 Task: Add Sprouts Cranberry + D-Mannose to the cart.
Action: Mouse moved to (18, 90)
Screenshot: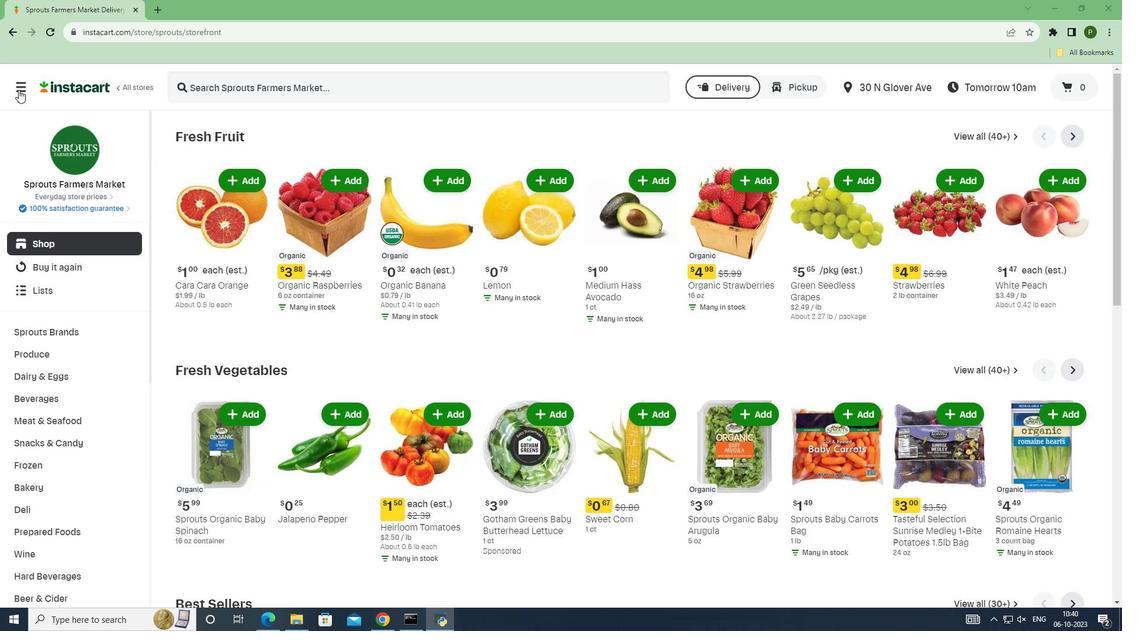 
Action: Mouse pressed left at (18, 90)
Screenshot: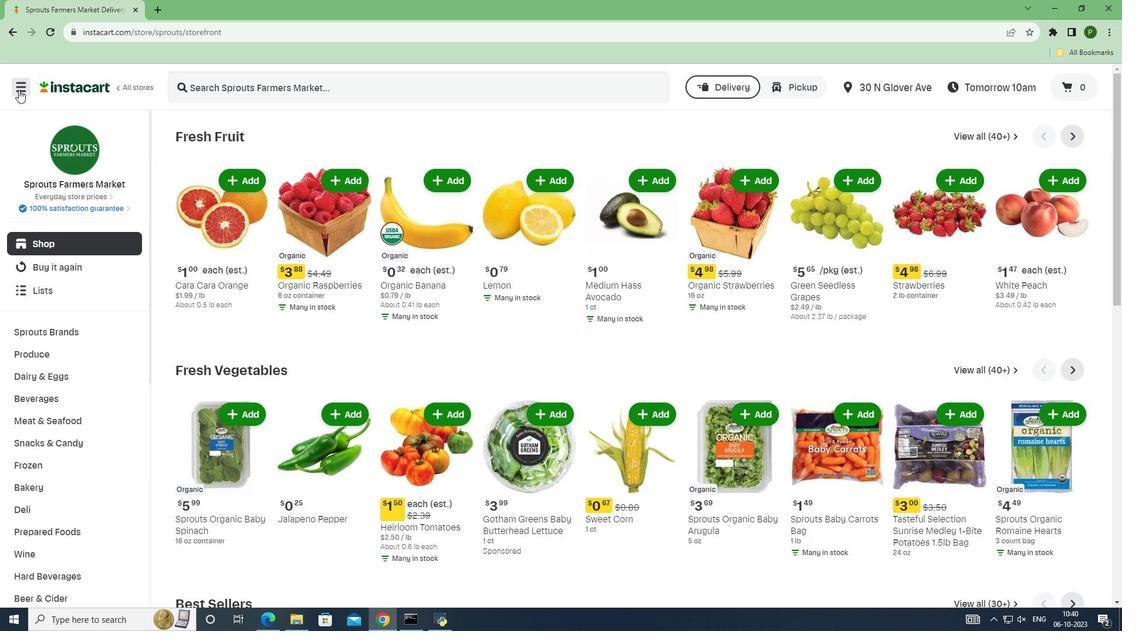 
Action: Mouse moved to (66, 308)
Screenshot: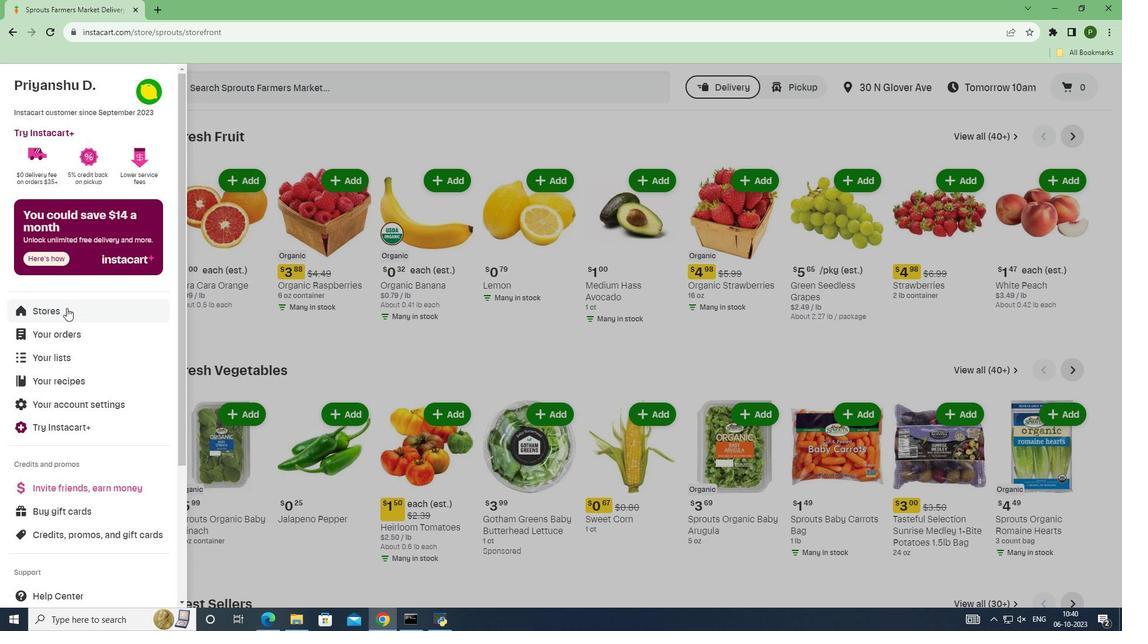 
Action: Mouse pressed left at (66, 308)
Screenshot: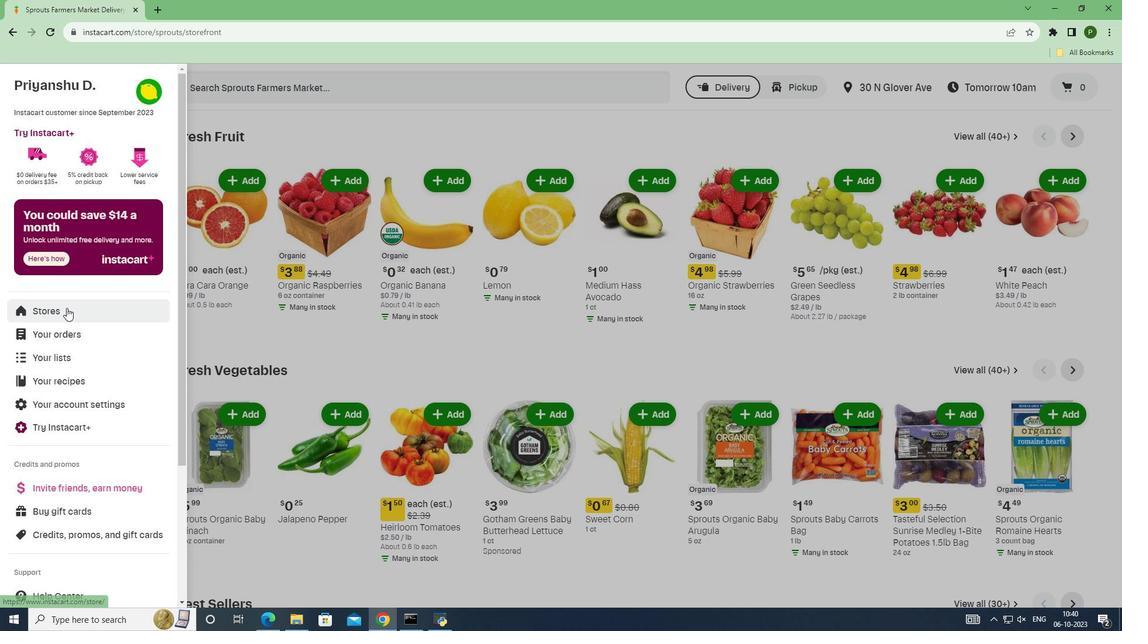 
Action: Mouse moved to (262, 129)
Screenshot: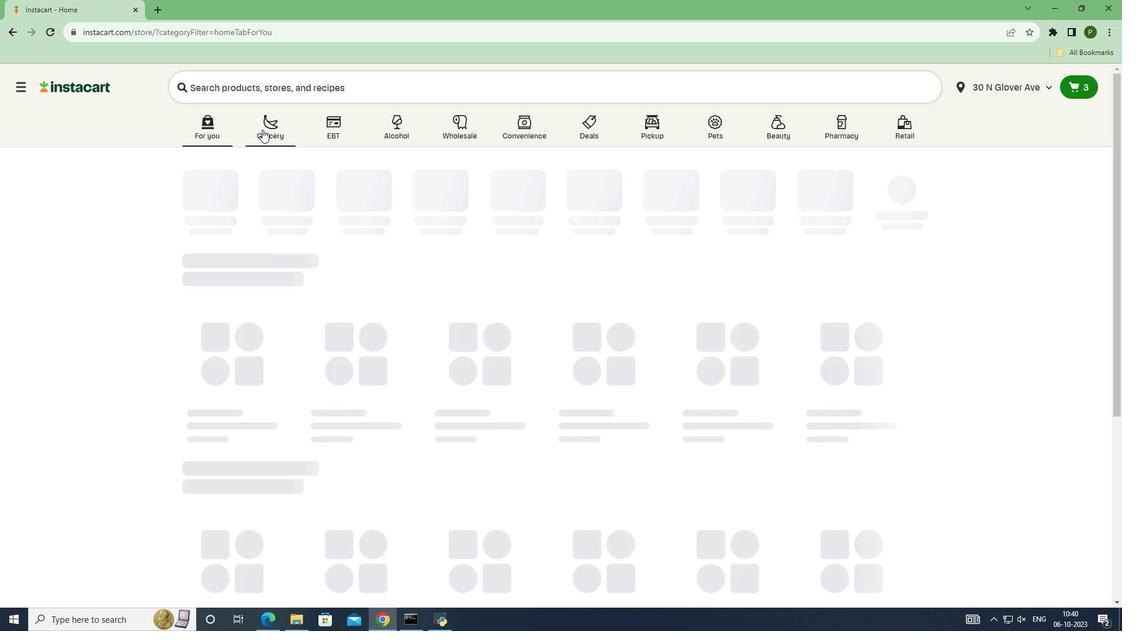 
Action: Mouse pressed left at (262, 129)
Screenshot: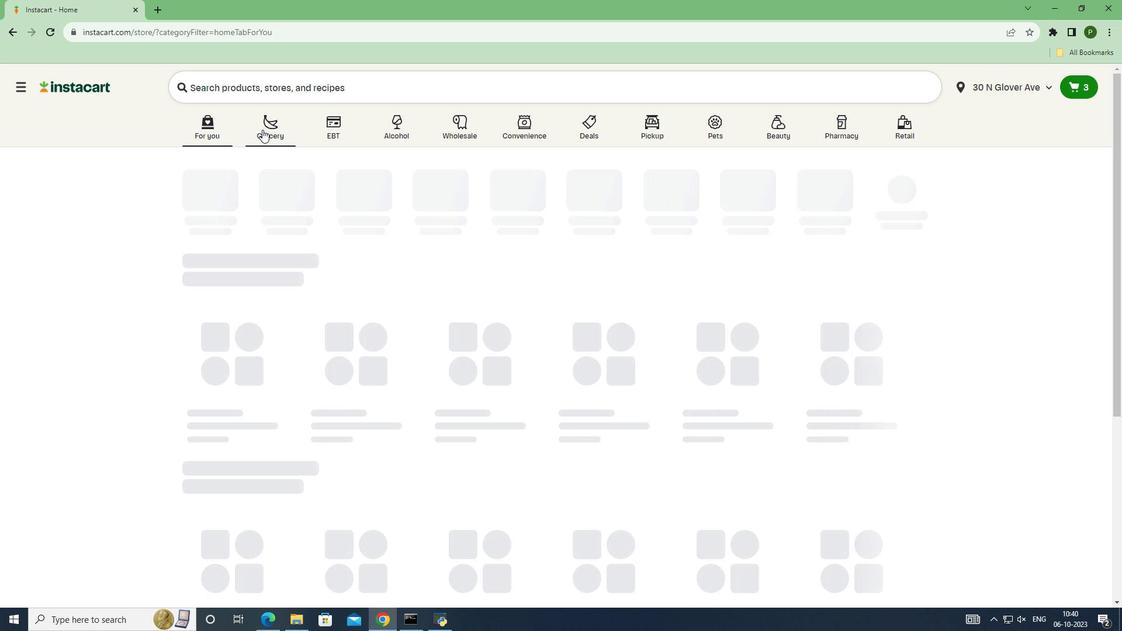 
Action: Mouse moved to (722, 280)
Screenshot: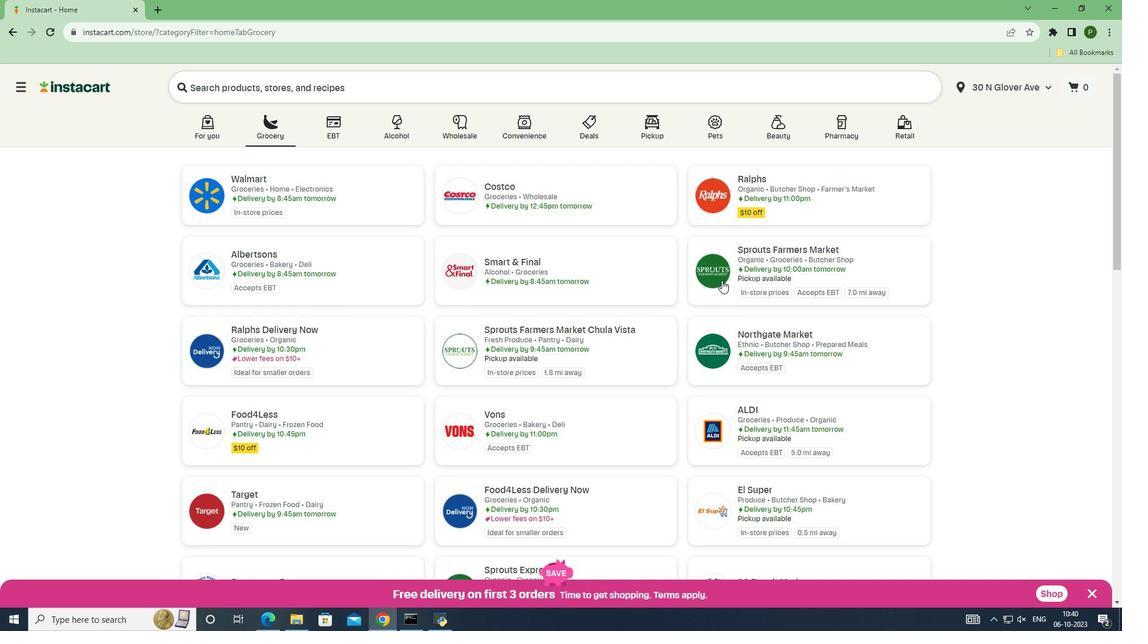 
Action: Mouse pressed left at (722, 280)
Screenshot: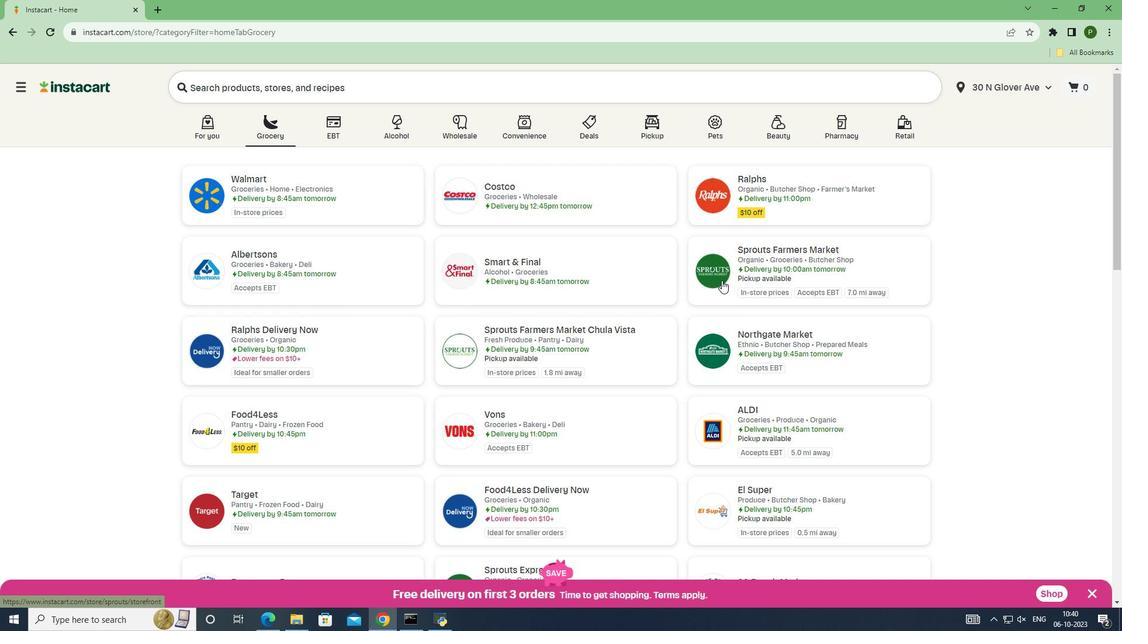 
Action: Mouse moved to (68, 339)
Screenshot: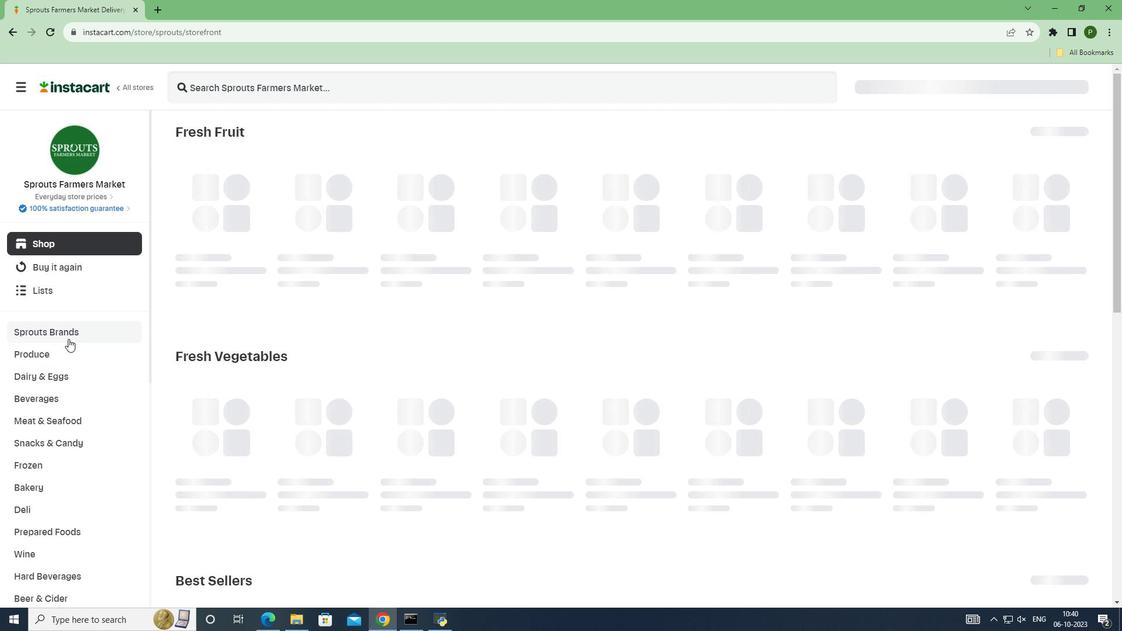 
Action: Mouse pressed left at (68, 339)
Screenshot: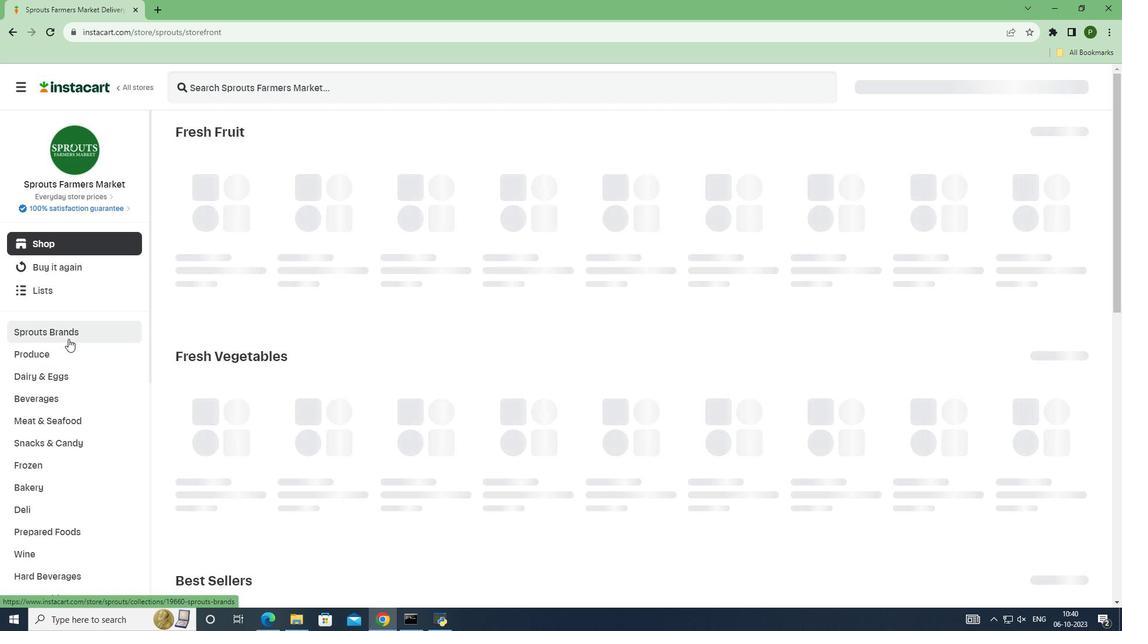 
Action: Mouse moved to (73, 484)
Screenshot: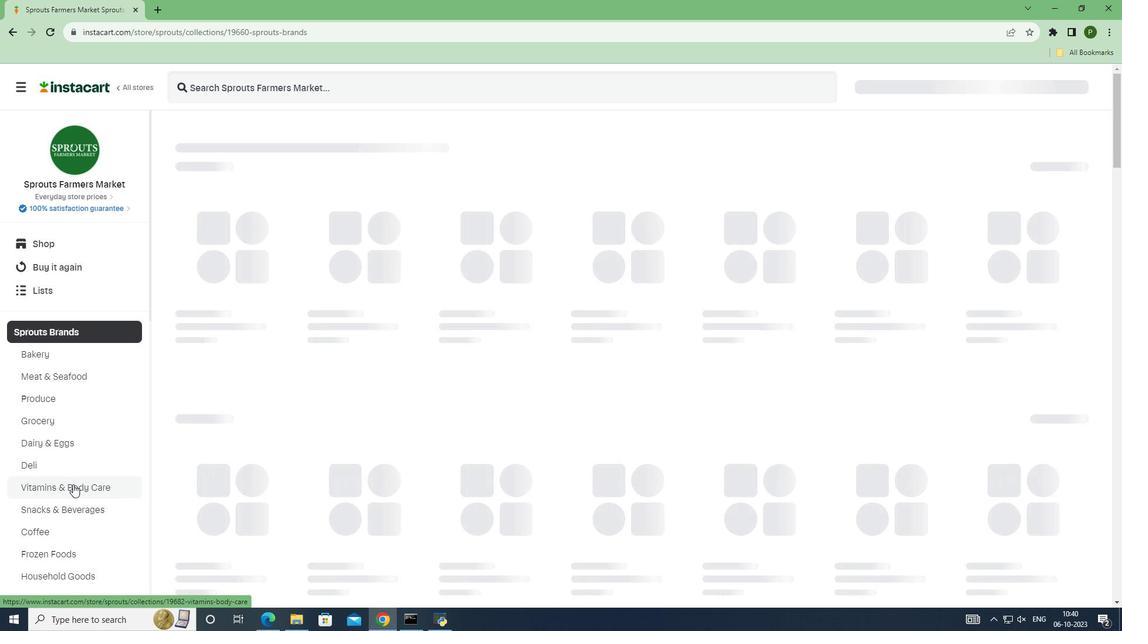 
Action: Mouse pressed left at (73, 484)
Screenshot: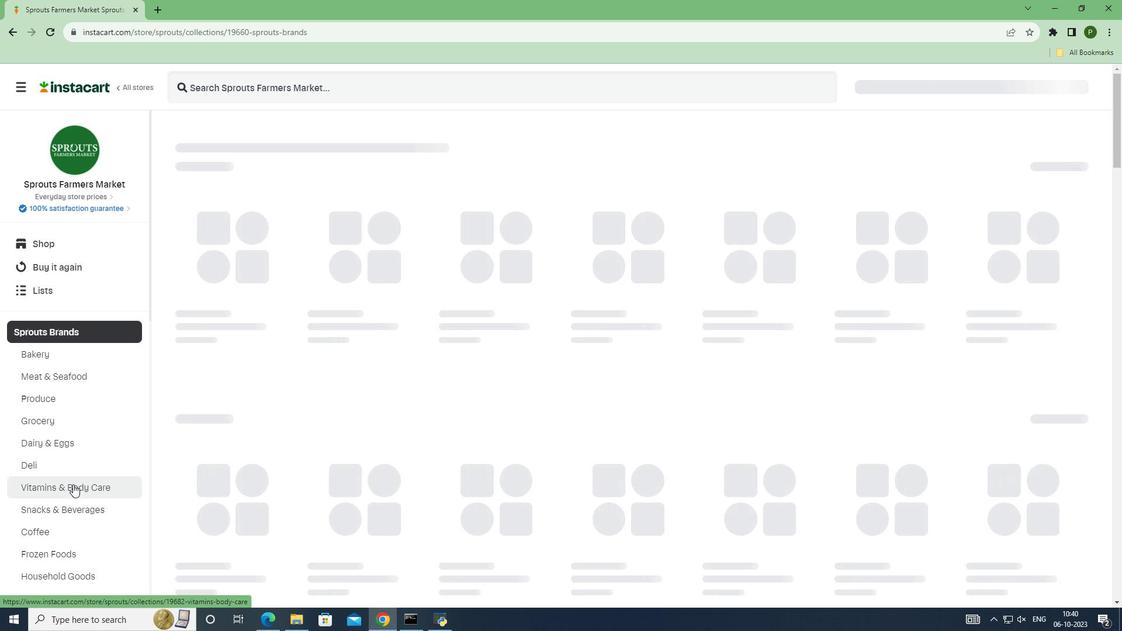 
Action: Mouse moved to (246, 85)
Screenshot: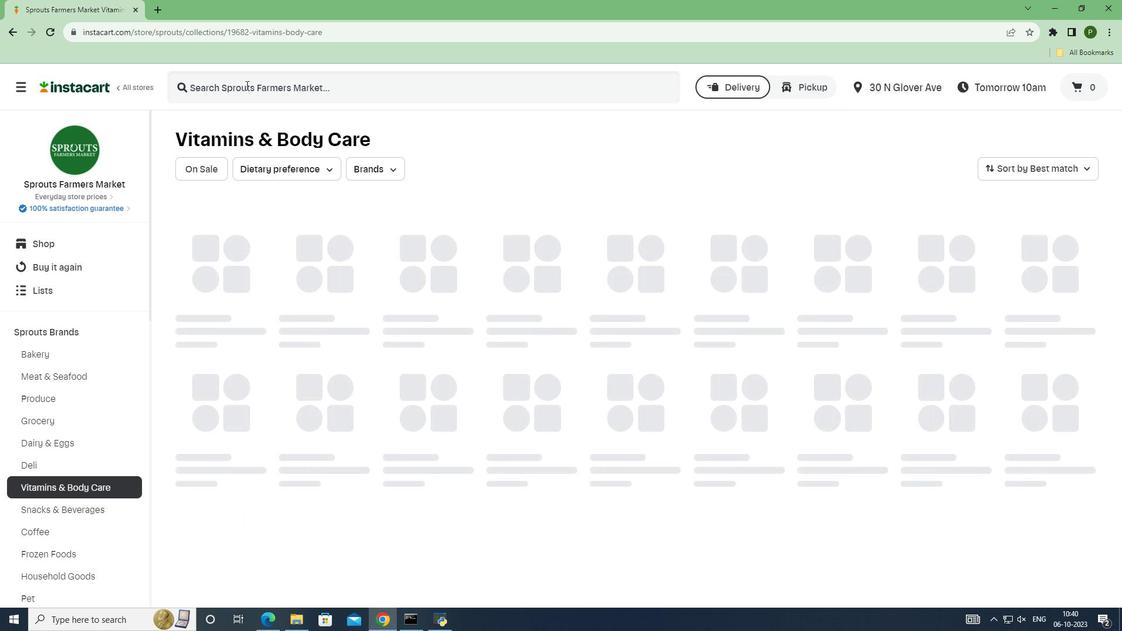 
Action: Mouse pressed left at (246, 85)
Screenshot: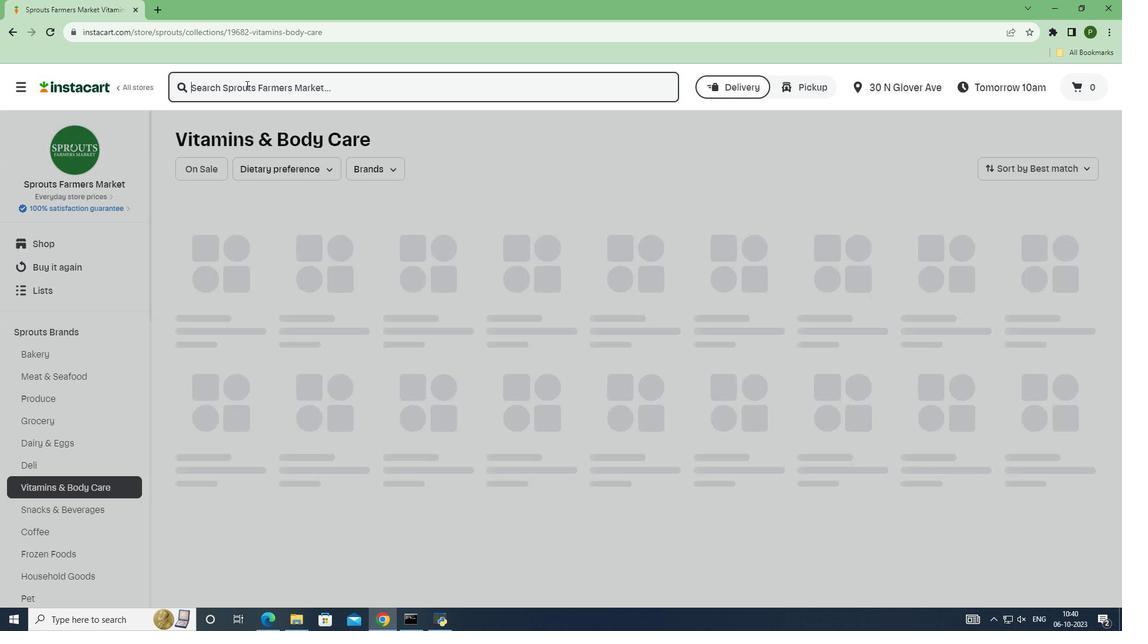 
Action: Key pressed <Key.caps_lock>S<Key.caps_lock>prouts<Key.space><Key.caps_lock>C<Key.caps_lock>ranberry<Key.space><Key.shift><Key.shift><Key.shift><Key.shift><Key.shift><Key.shift>+<Key.space><Key.caps_lock>D-M<Key.caps_lock>annose<Key.space><Key.enter>
Screenshot: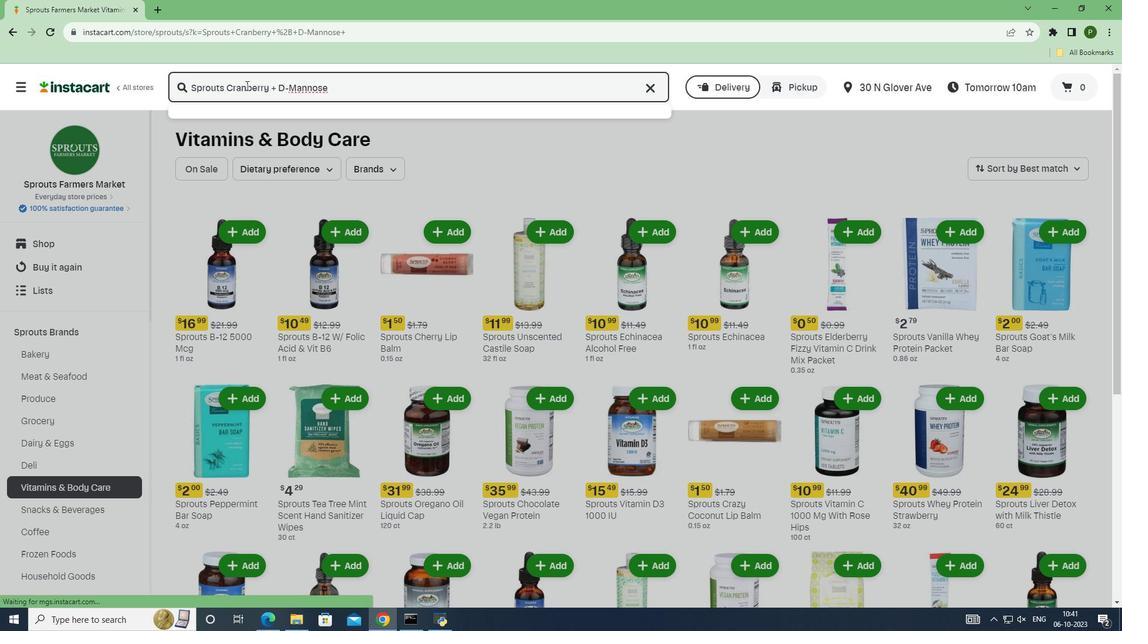 
Action: Mouse moved to (342, 211)
Screenshot: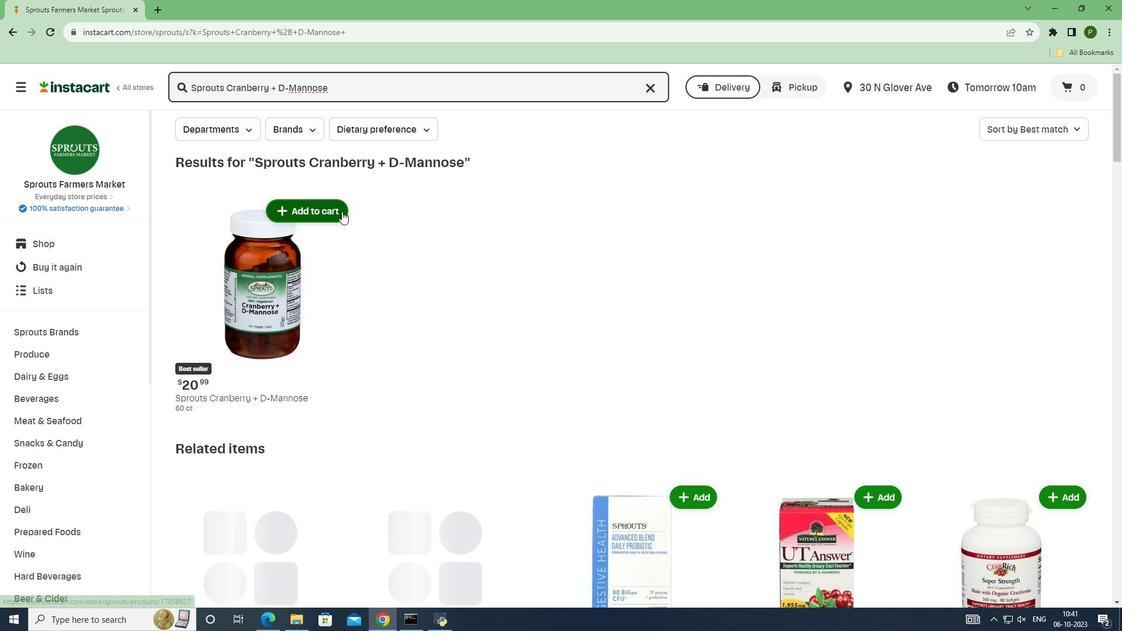 
Action: Mouse pressed left at (342, 211)
Screenshot: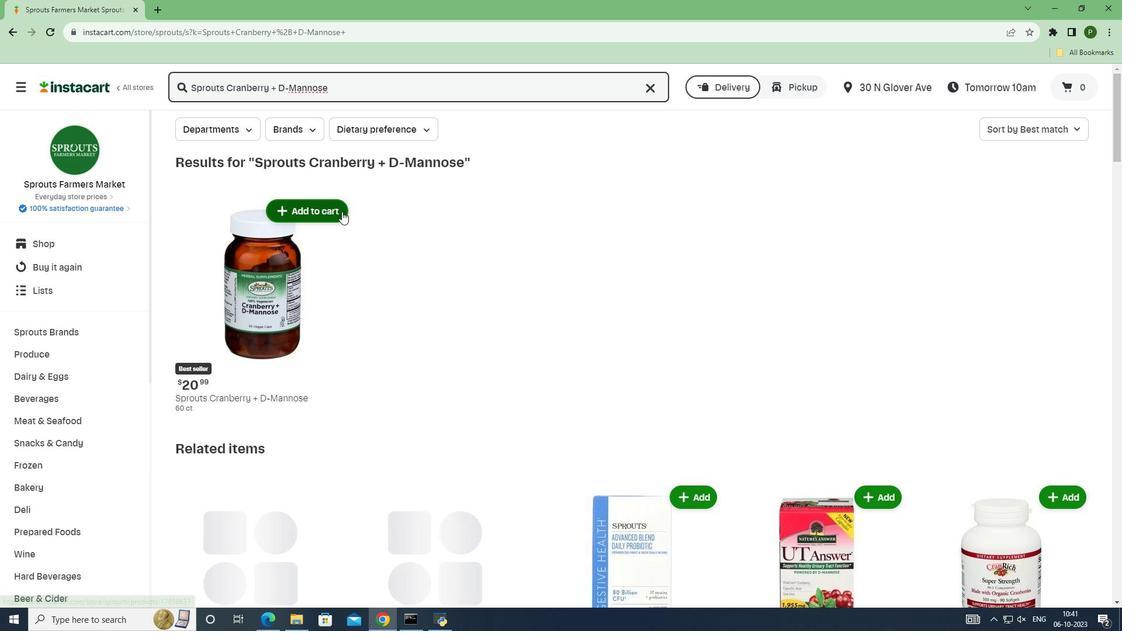 
Action: Mouse moved to (374, 262)
Screenshot: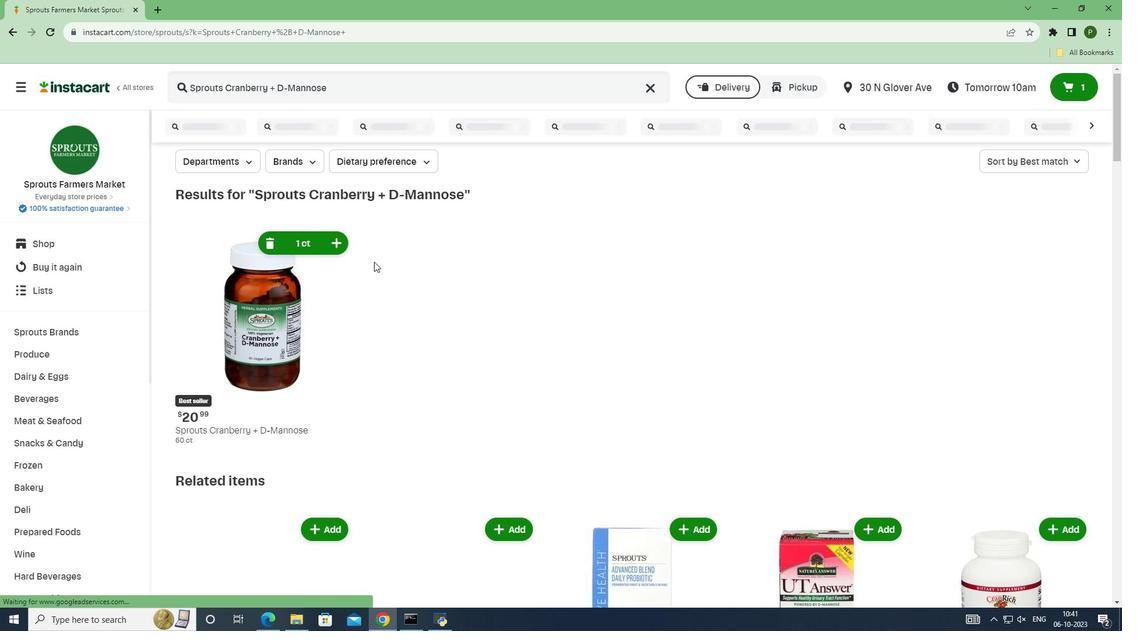
